 Task: Select Convenience. Add to cart, from Roadrunner for 4523 Scheuvront Drive, Broomfield, Colorado 80020, Cell Number 303-469-0514, following items : Tampax Pearl 8 Pack_x000D_
 - 1, Excedrin Extra Strength Caplets - 1
Action: Mouse moved to (244, 102)
Screenshot: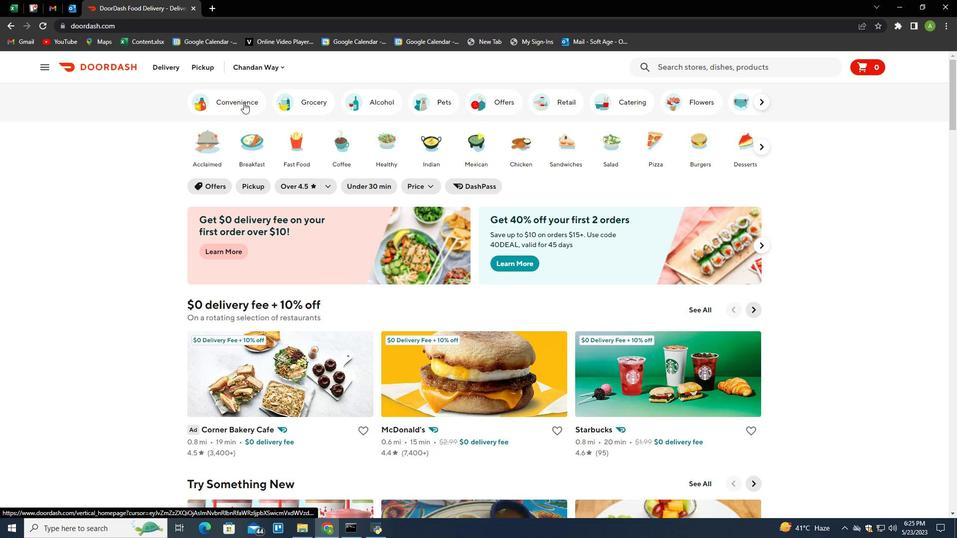 
Action: Mouse pressed left at (244, 102)
Screenshot: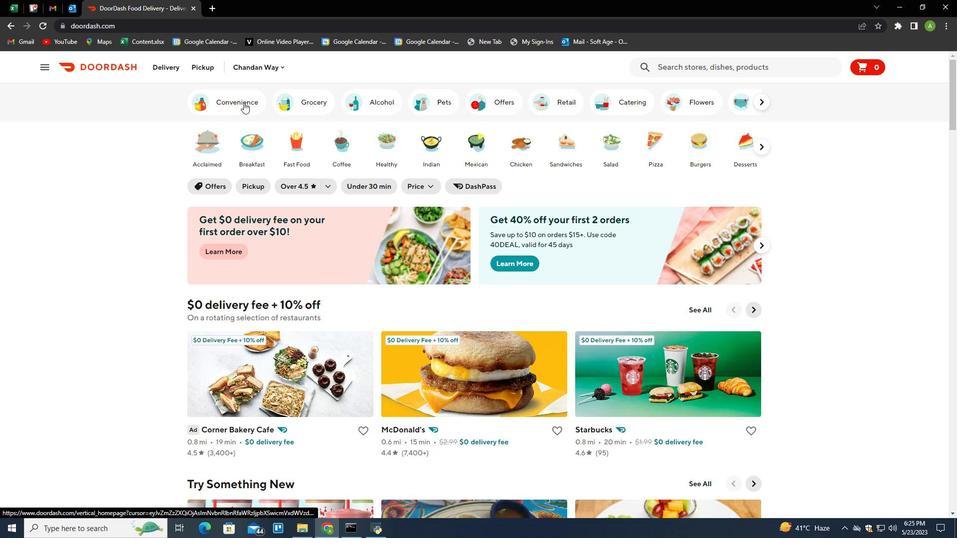 
Action: Key pressed <Key.alt_gr>
Screenshot: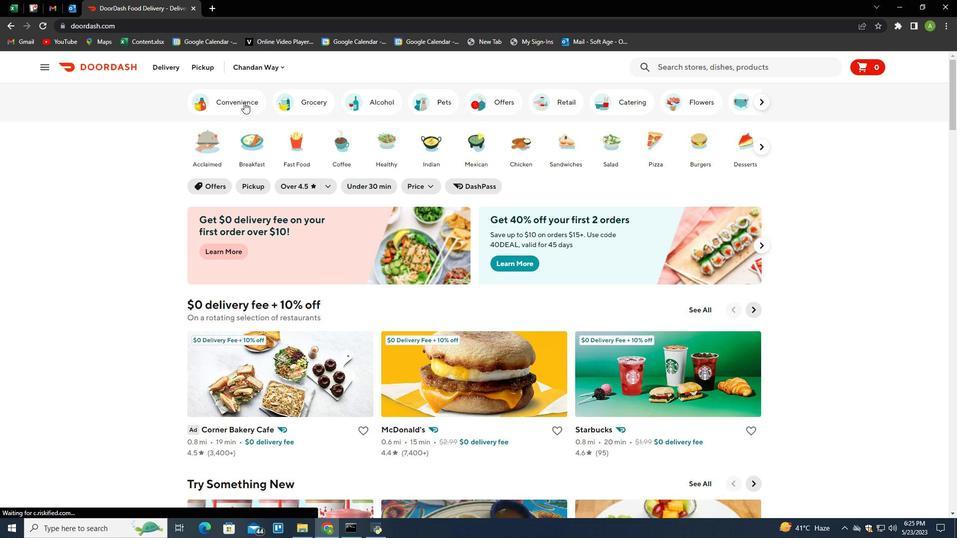 
Action: Mouse moved to (635, 418)
Screenshot: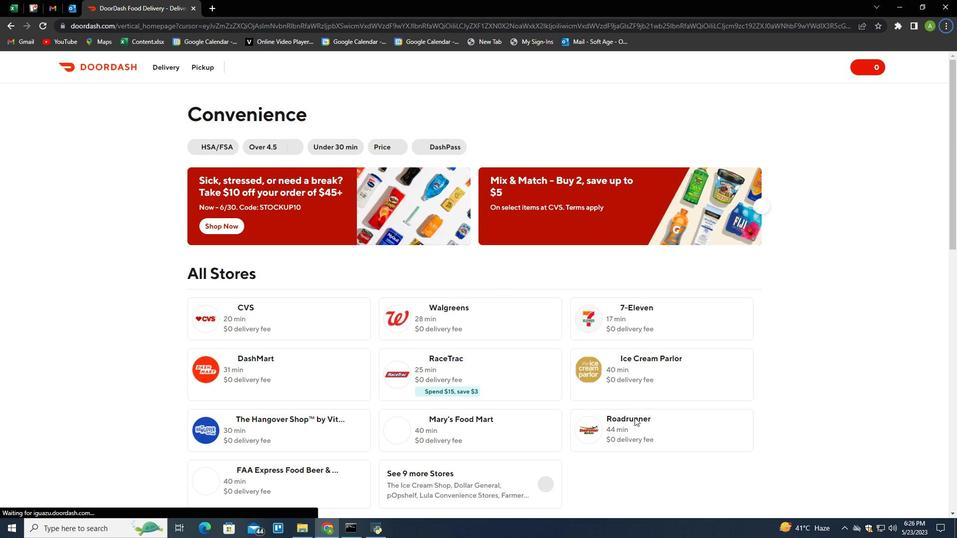
Action: Mouse pressed left at (635, 418)
Screenshot: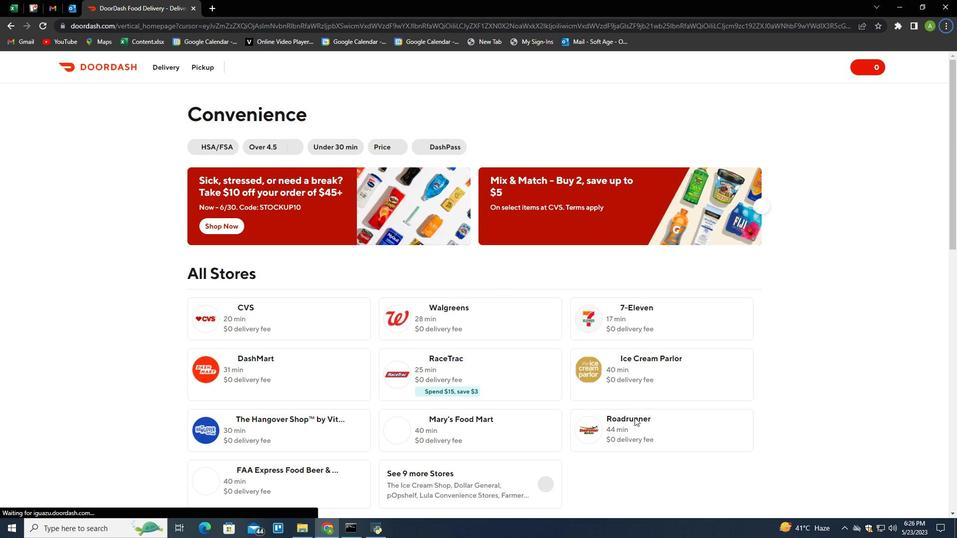 
Action: Mouse moved to (210, 62)
Screenshot: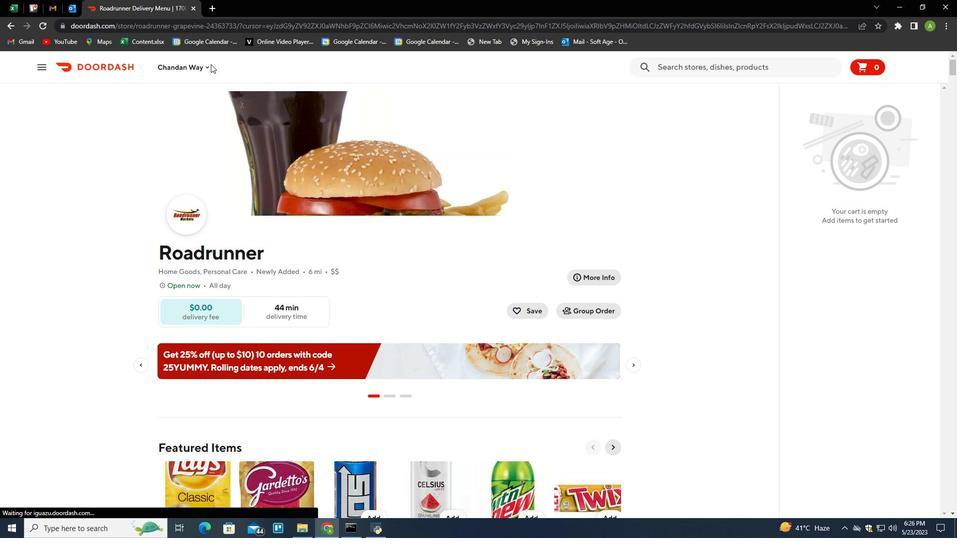 
Action: Mouse pressed left at (210, 62)
Screenshot: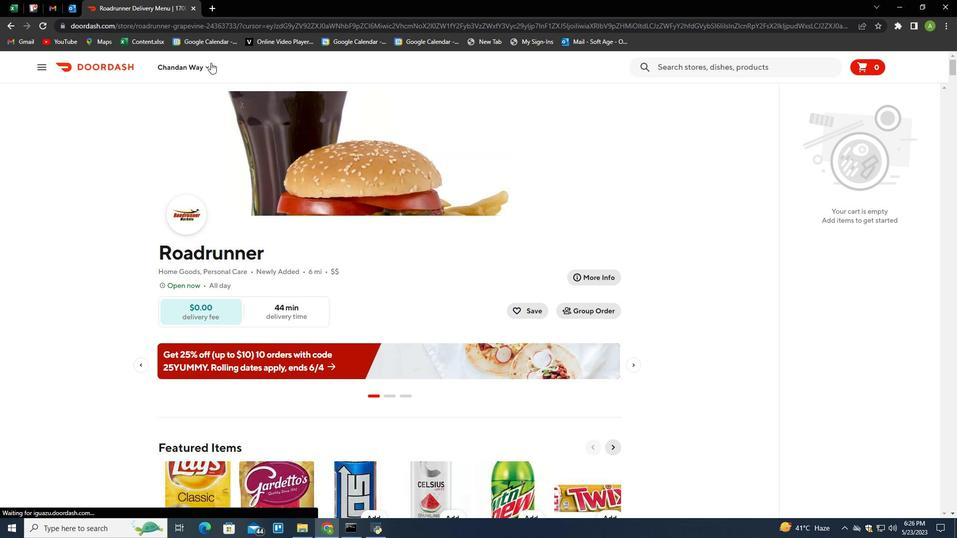 
Action: Mouse moved to (209, 110)
Screenshot: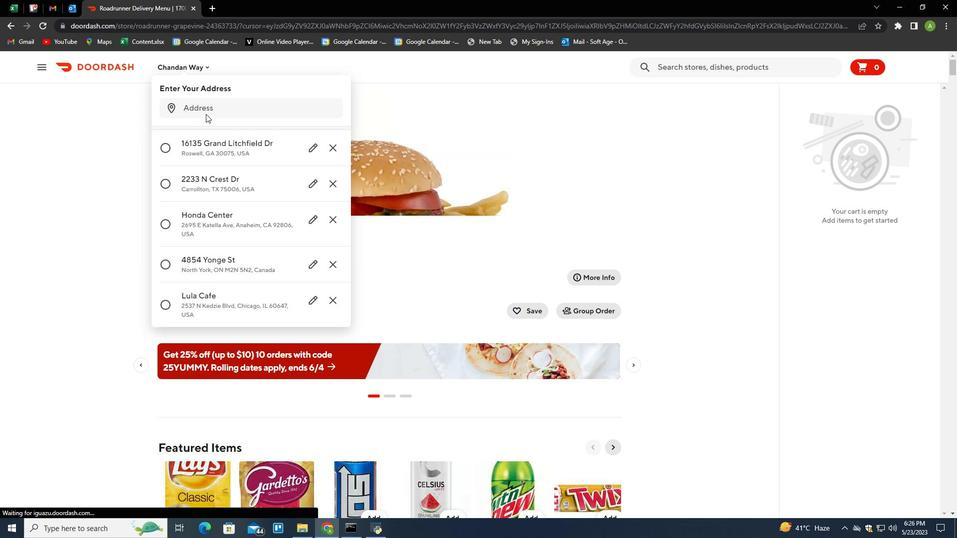 
Action: Mouse pressed left at (209, 110)
Screenshot: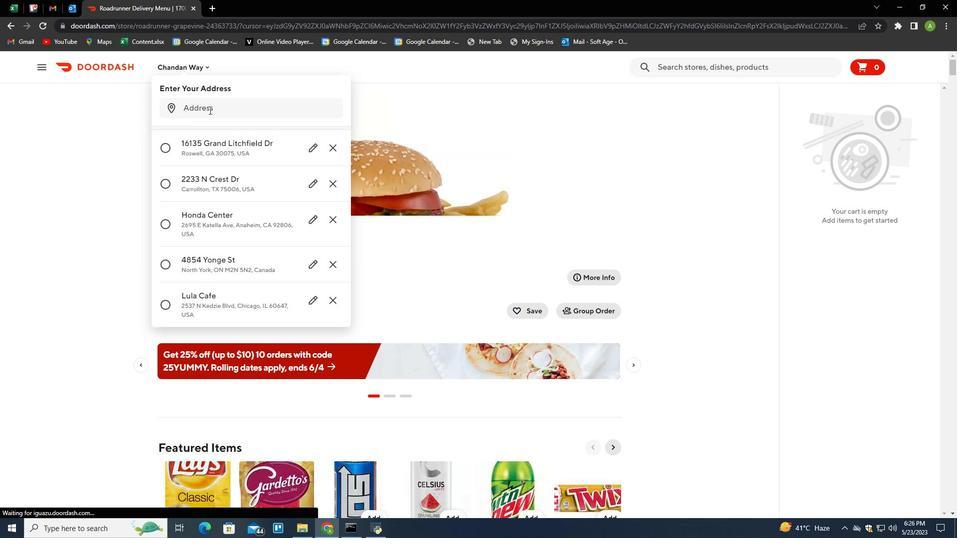 
Action: Mouse moved to (210, 109)
Screenshot: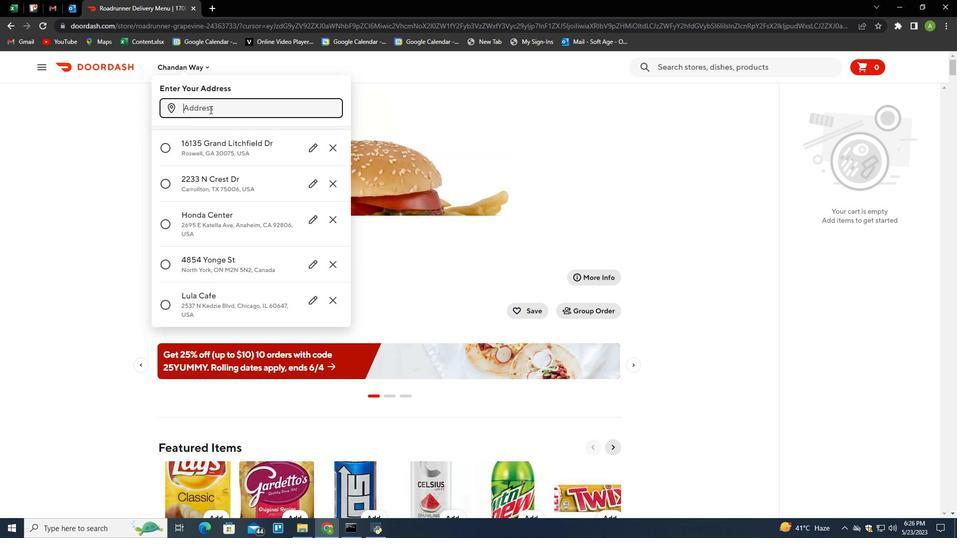 
Action: Key pressed 4523<Key.space>number<Key.backspace><Key.backspace><Key.backspace><Key.backspace><Key.backspace><Key.backspace>scheuvrony<Key.backspace>t<Key.space>drive,broomfield,coc<Key.backspace>lorado<Key.space>80020<Key.enter>
Screenshot: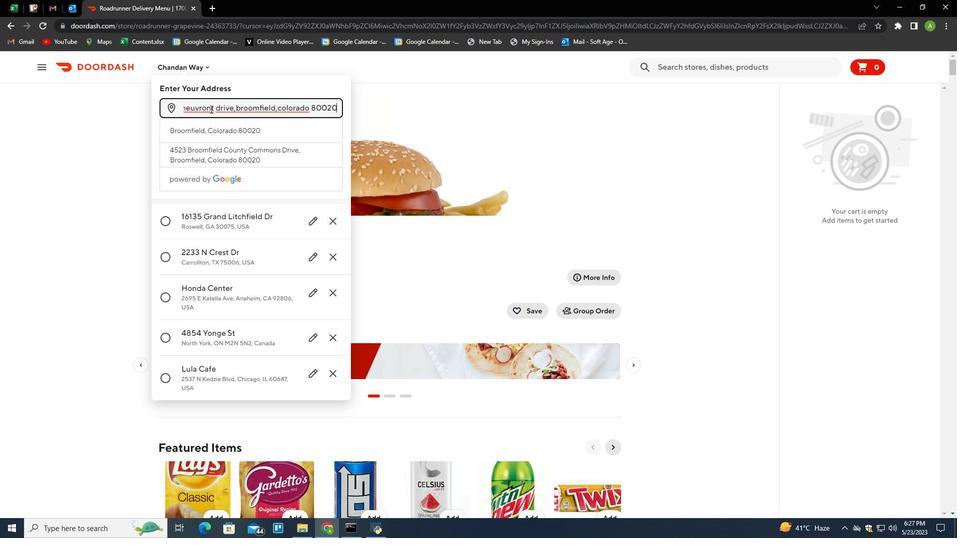 
Action: Mouse moved to (287, 377)
Screenshot: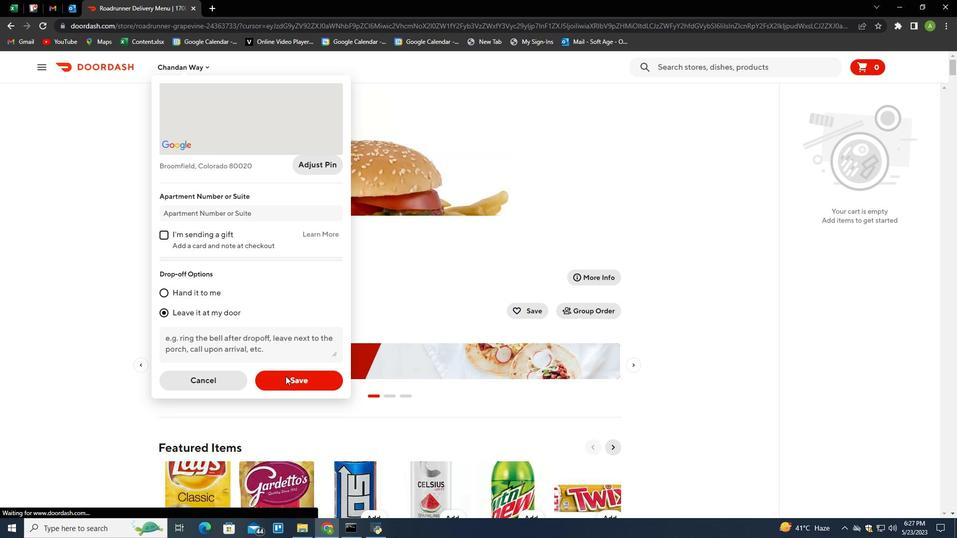 
Action: Mouse pressed left at (287, 377)
Screenshot: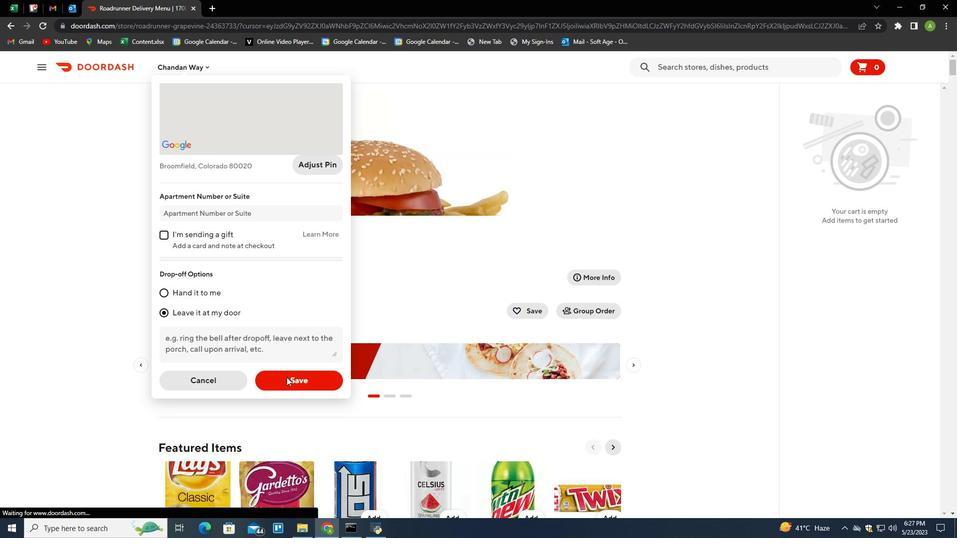 
Action: Mouse moved to (354, 207)
Screenshot: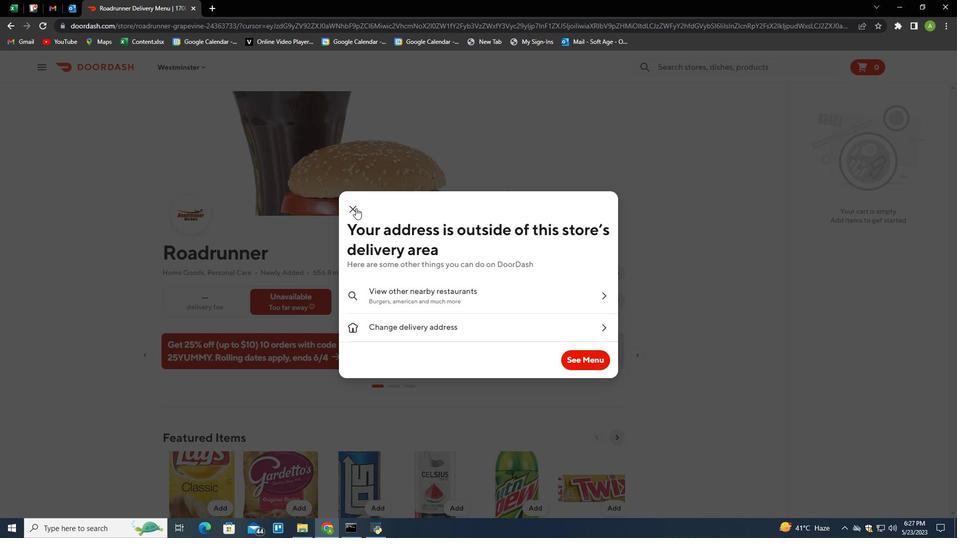
Action: Mouse pressed left at (354, 207)
Screenshot: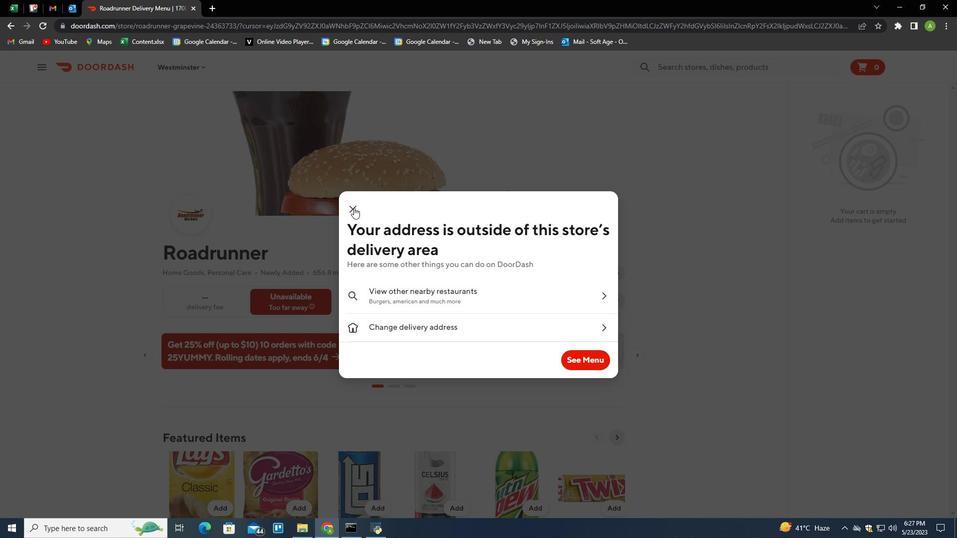 
Action: Mouse moved to (580, 267)
Screenshot: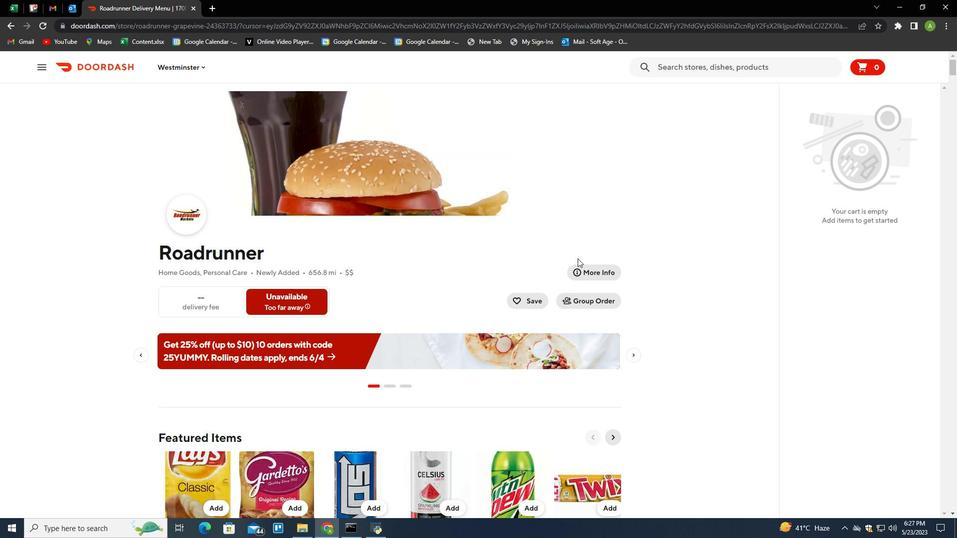 
Action: Mouse scrolled (580, 266) with delta (0, 0)
Screenshot: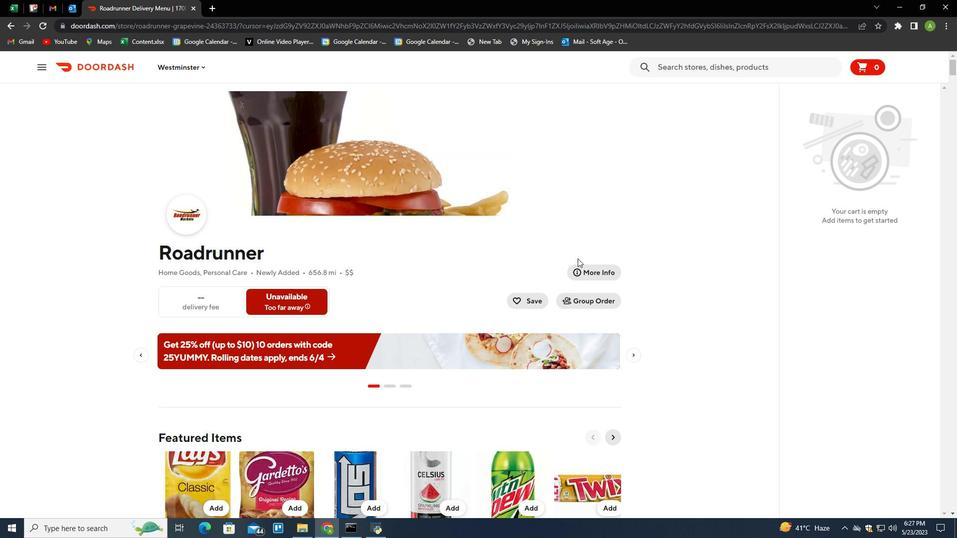 
Action: Mouse moved to (581, 271)
Screenshot: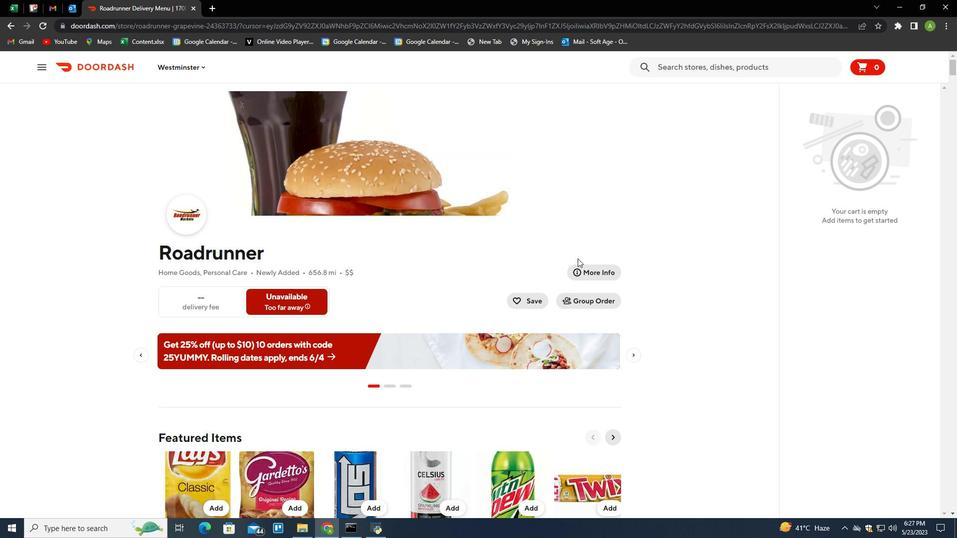 
Action: Mouse scrolled (581, 270) with delta (0, 0)
Screenshot: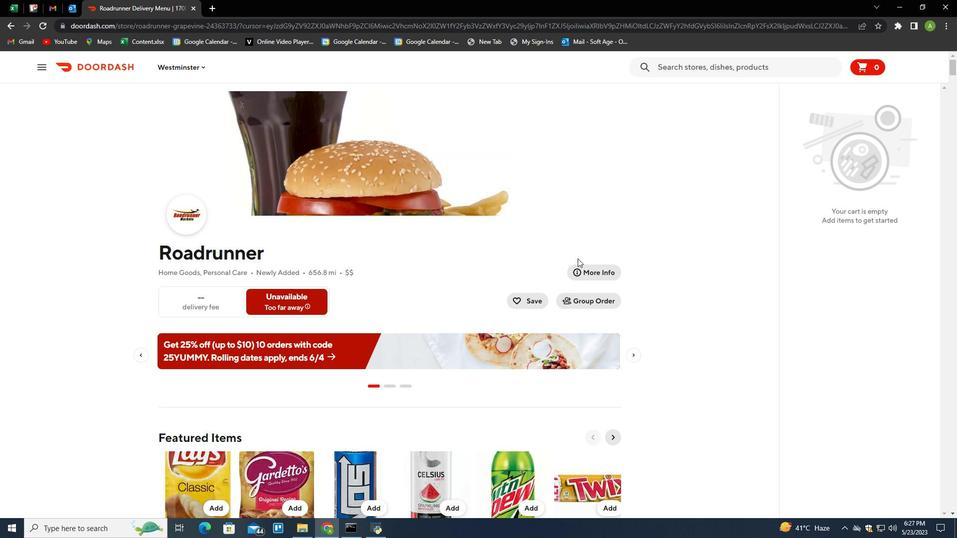 
Action: Mouse moved to (582, 278)
Screenshot: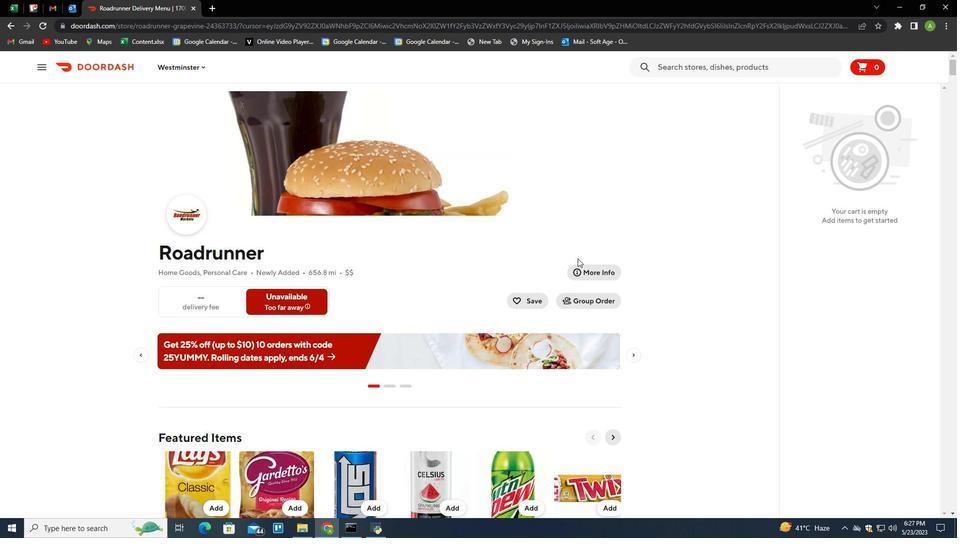 
Action: Mouse scrolled (582, 273) with delta (0, 0)
Screenshot: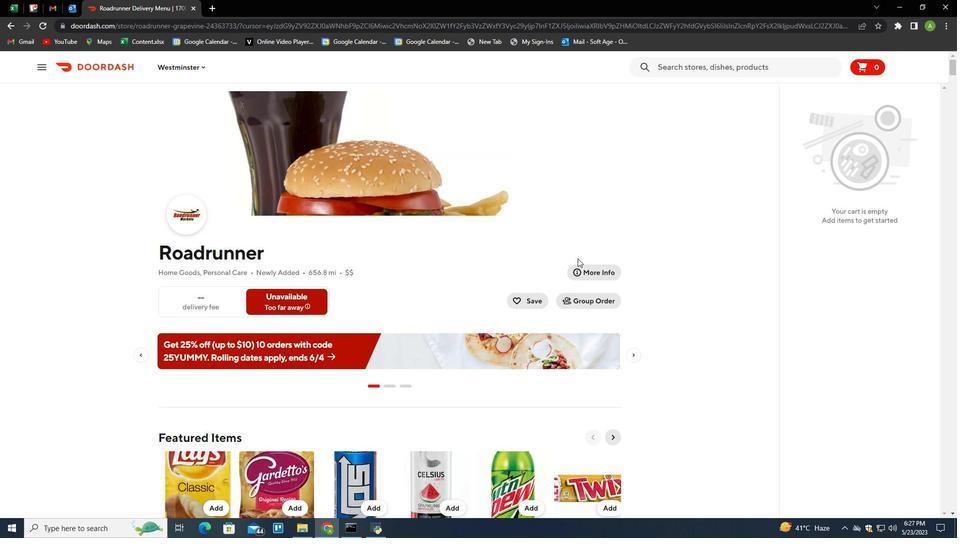 
Action: Mouse moved to (585, 288)
Screenshot: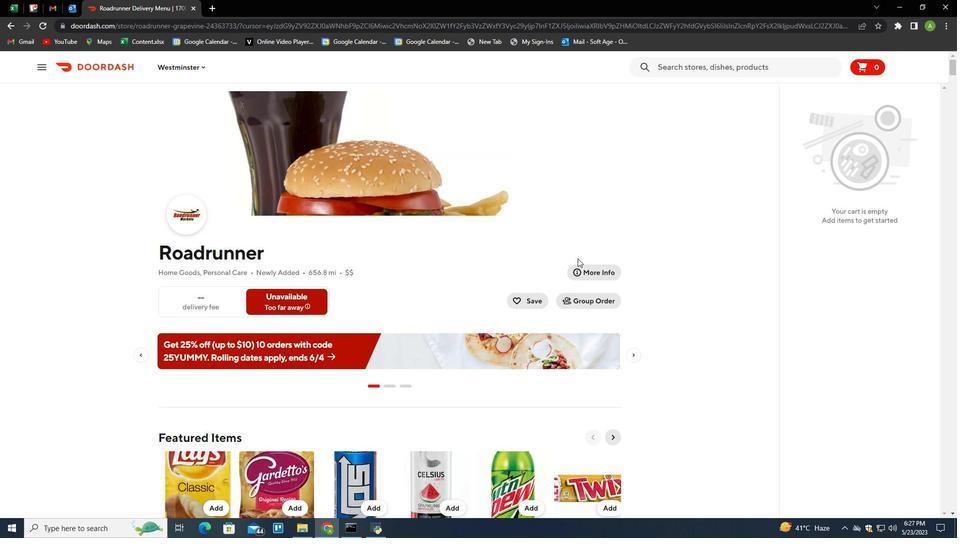 
Action: Mouse scrolled (583, 281) with delta (0, 0)
Screenshot: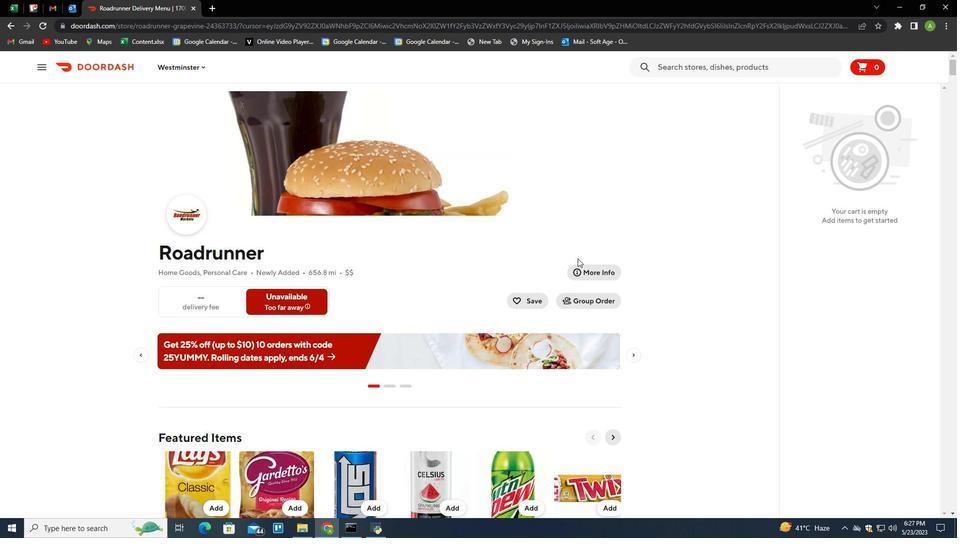 
Action: Mouse moved to (587, 309)
Screenshot: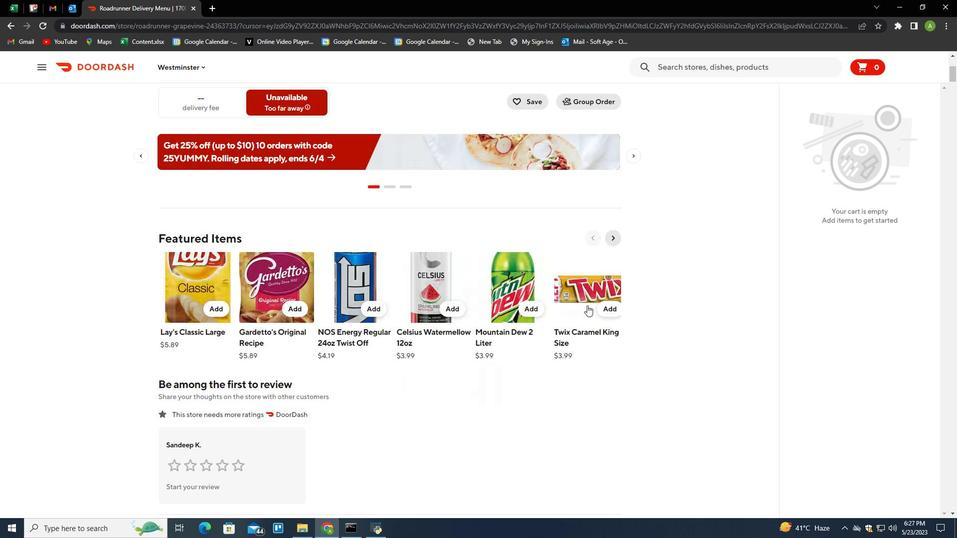 
Action: Mouse scrolled (587, 307) with delta (0, 0)
Screenshot: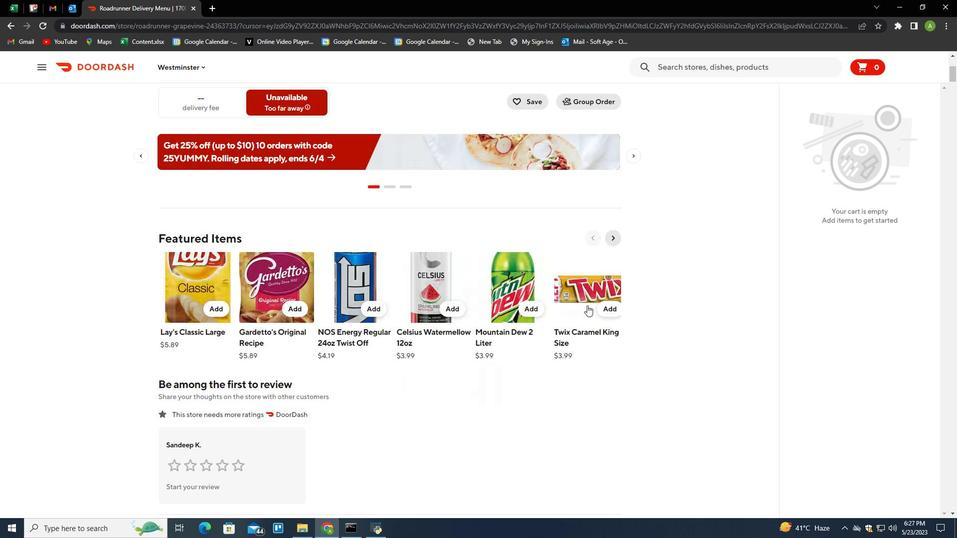 
Action: Mouse moved to (587, 311)
Screenshot: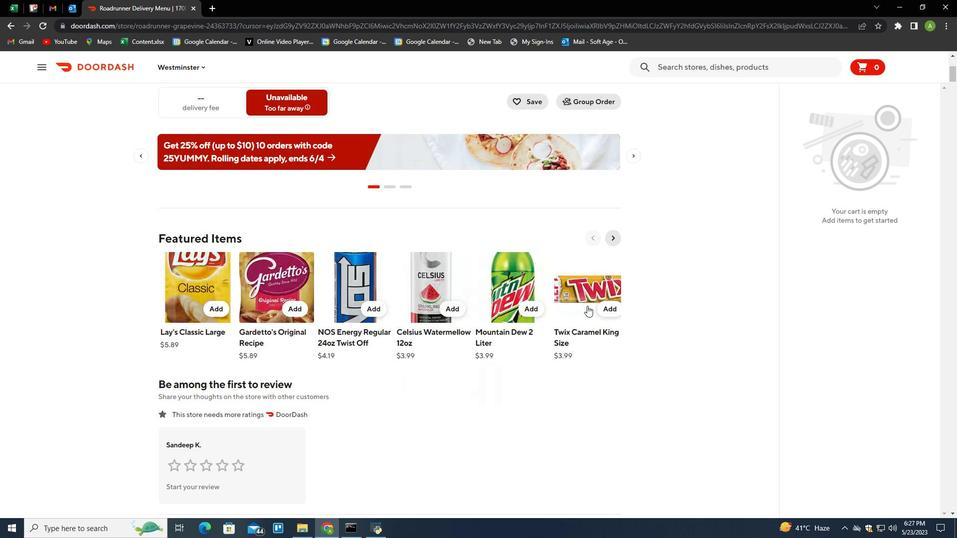 
Action: Mouse scrolled (587, 309) with delta (0, 0)
Screenshot: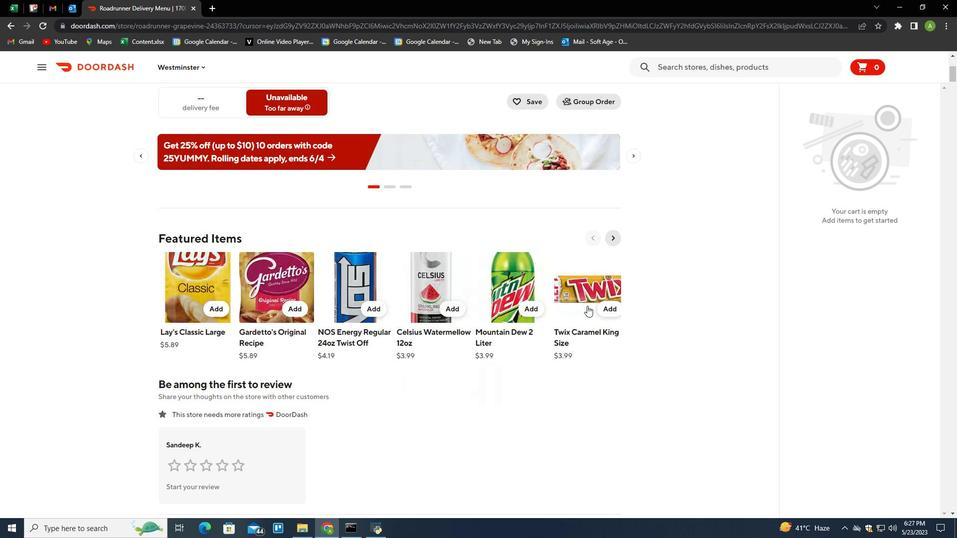 
Action: Mouse moved to (582, 331)
Screenshot: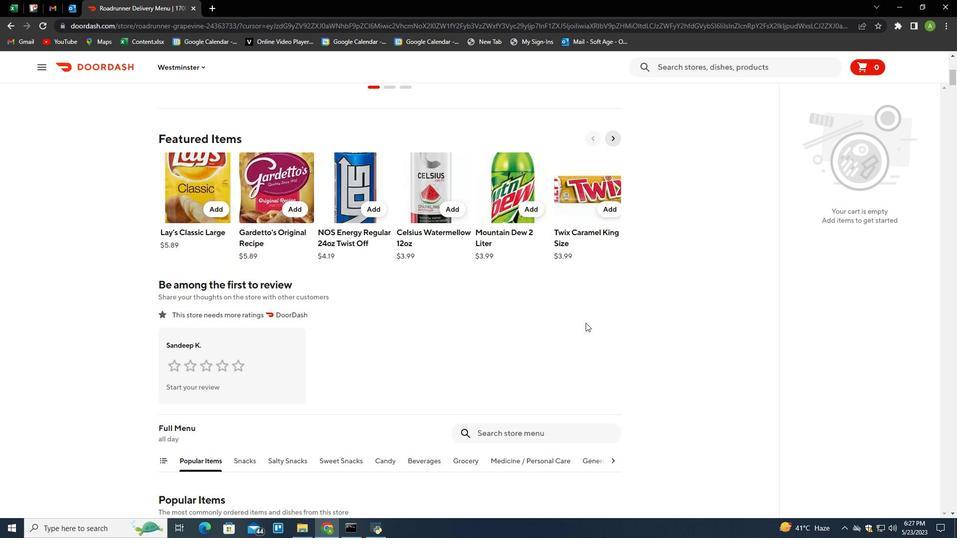 
Action: Mouse scrolled (582, 330) with delta (0, 0)
Screenshot: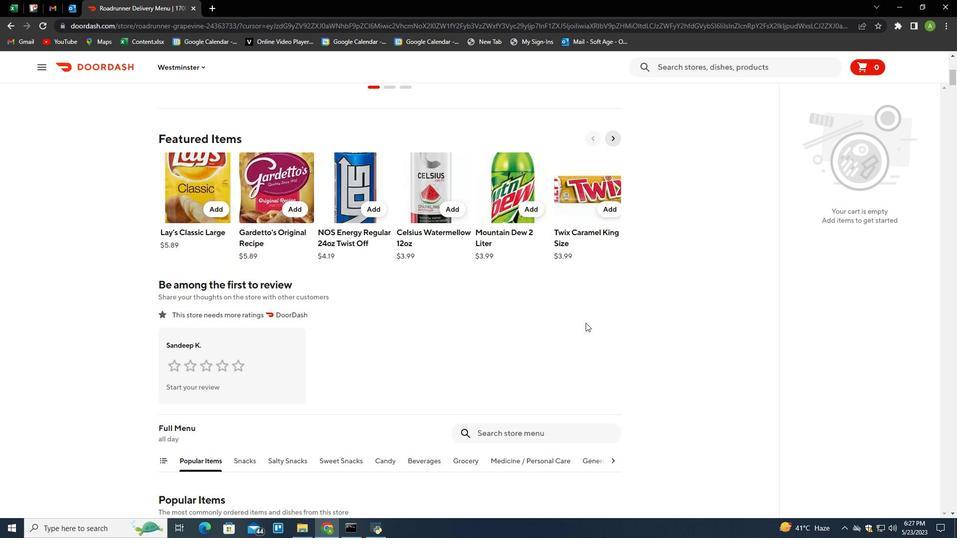
Action: Mouse moved to (578, 340)
Screenshot: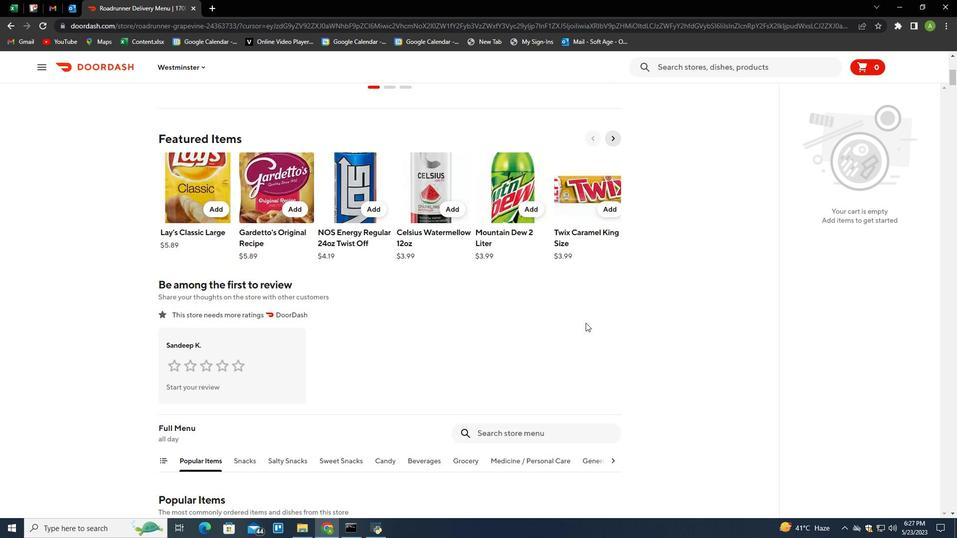 
Action: Mouse scrolled (578, 340) with delta (0, 0)
Screenshot: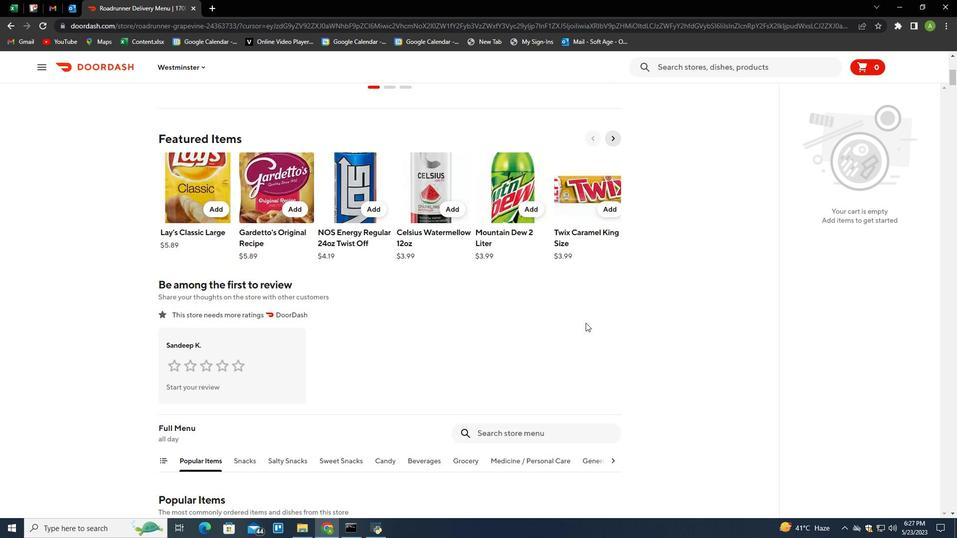 
Action: Mouse moved to (542, 328)
Screenshot: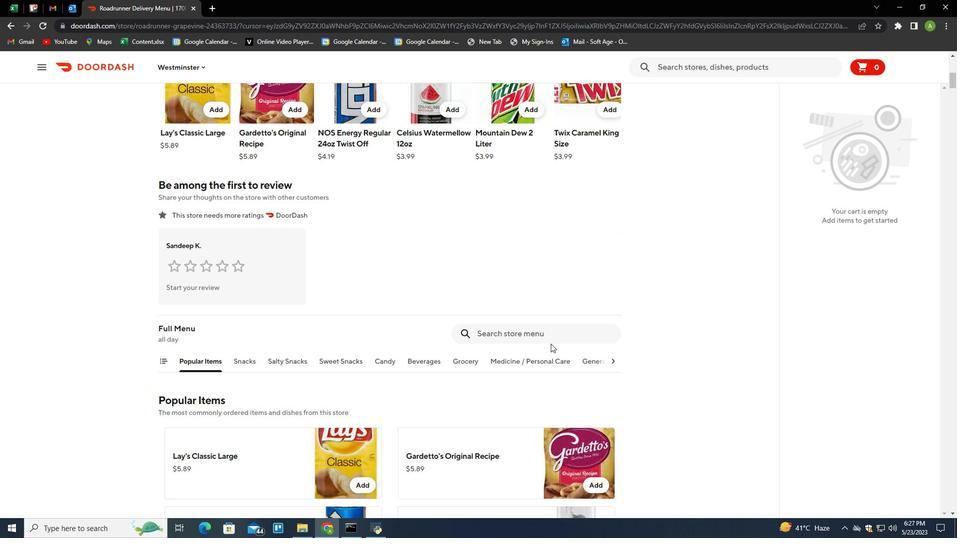 
Action: Mouse pressed left at (542, 328)
Screenshot: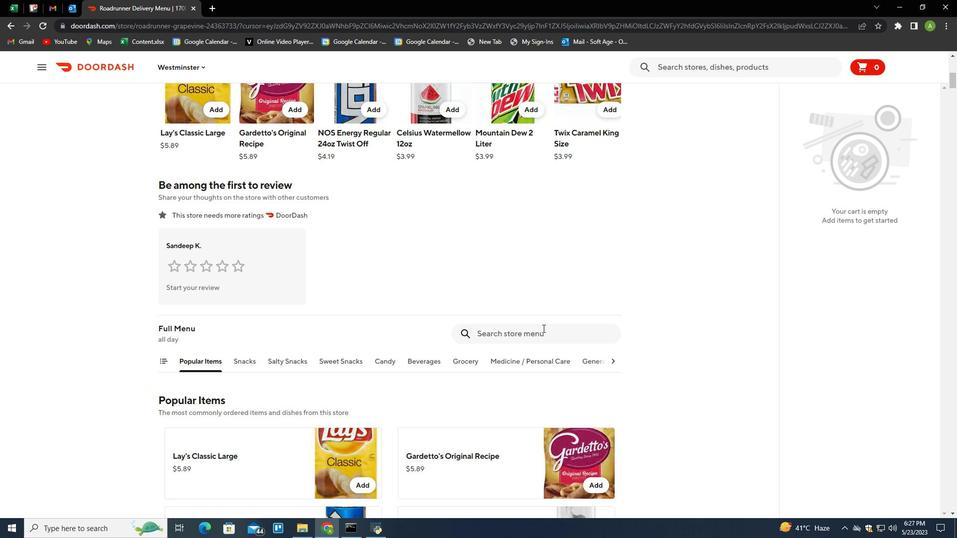 
Action: Mouse moved to (479, 279)
Screenshot: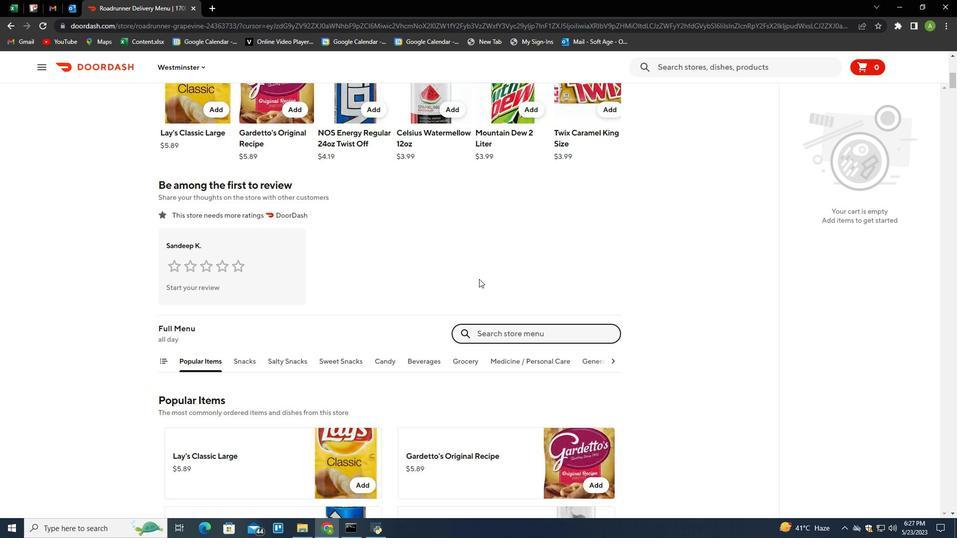 
Action: Key pressed tampax<Key.space>pearl<Key.space>8<Key.space>pack<Key.enter>
Screenshot: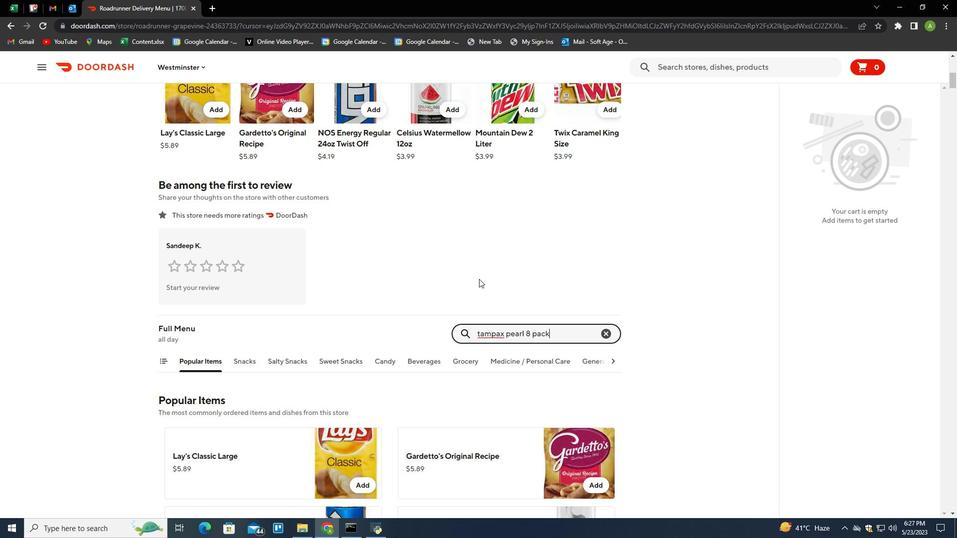 
Action: Mouse moved to (357, 268)
Screenshot: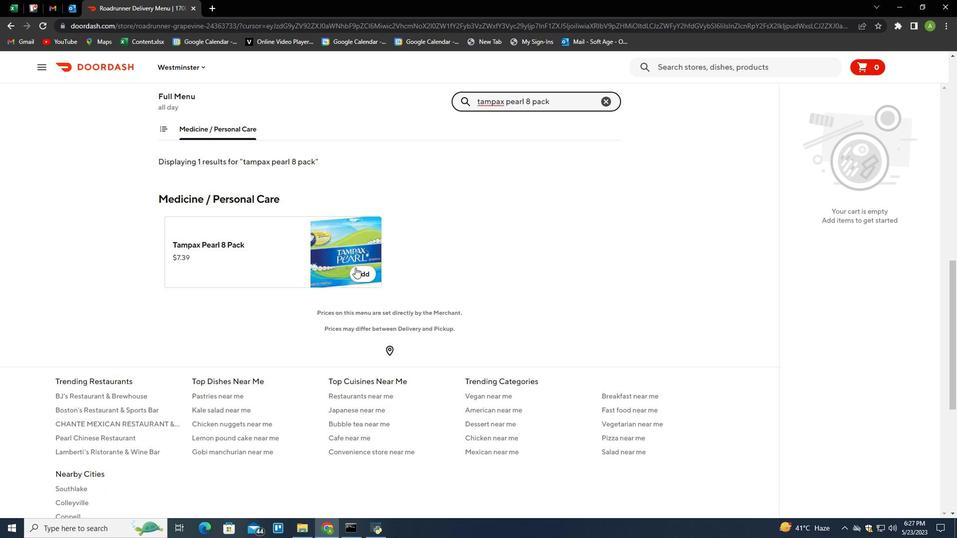 
Action: Mouse pressed left at (357, 268)
Screenshot: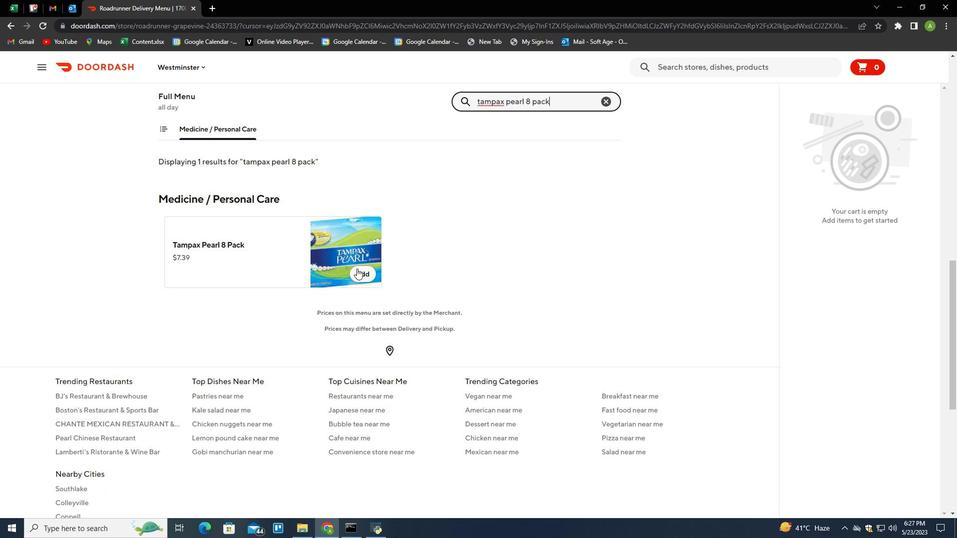 
Action: Mouse moved to (602, 102)
Screenshot: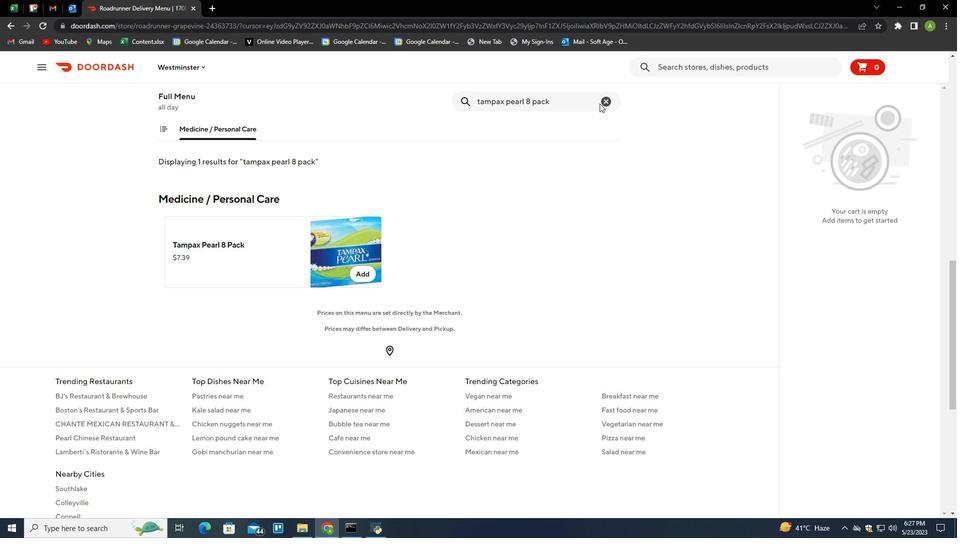 
Action: Mouse pressed left at (602, 102)
Screenshot: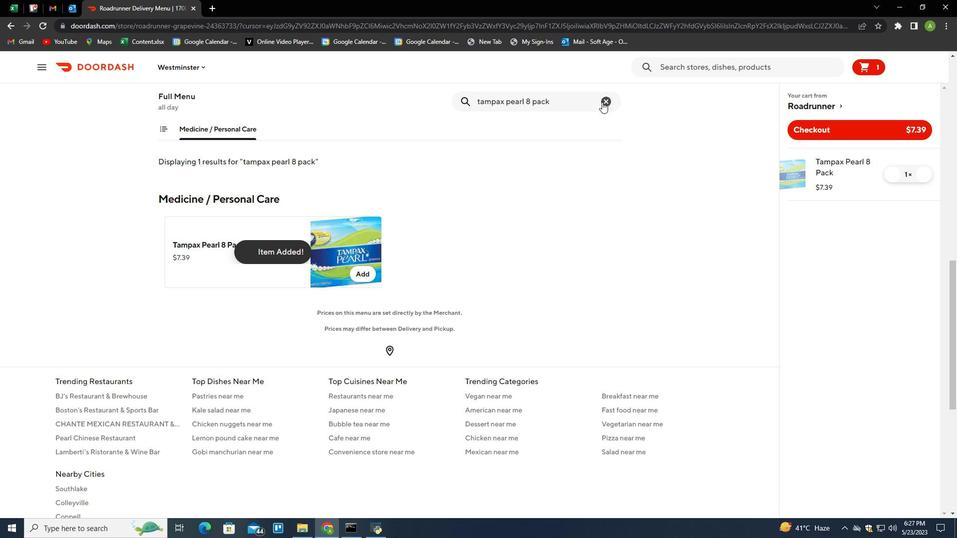 
Action: Mouse moved to (517, 134)
Screenshot: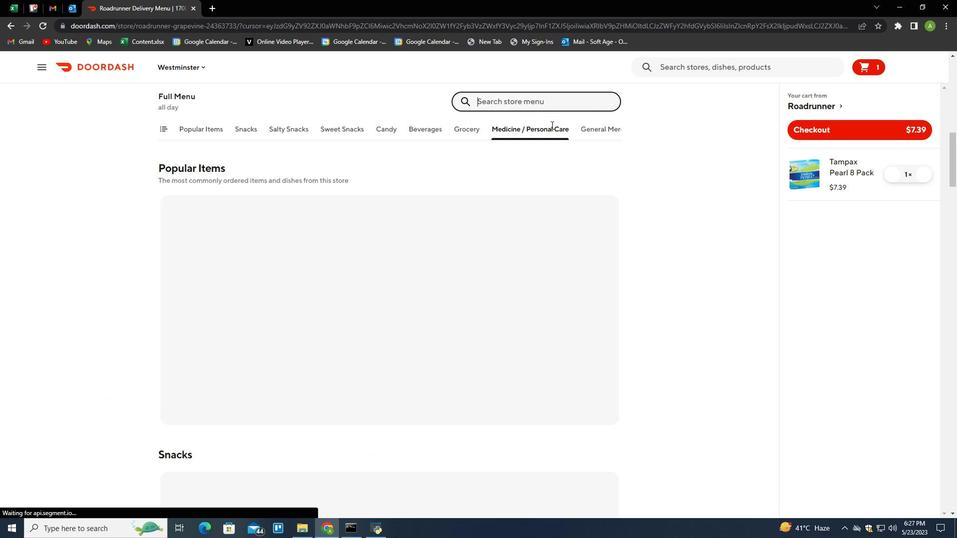 
Action: Key pressed extra<Key.space>strength<Key.space>caplets<Key.enter>
Screenshot: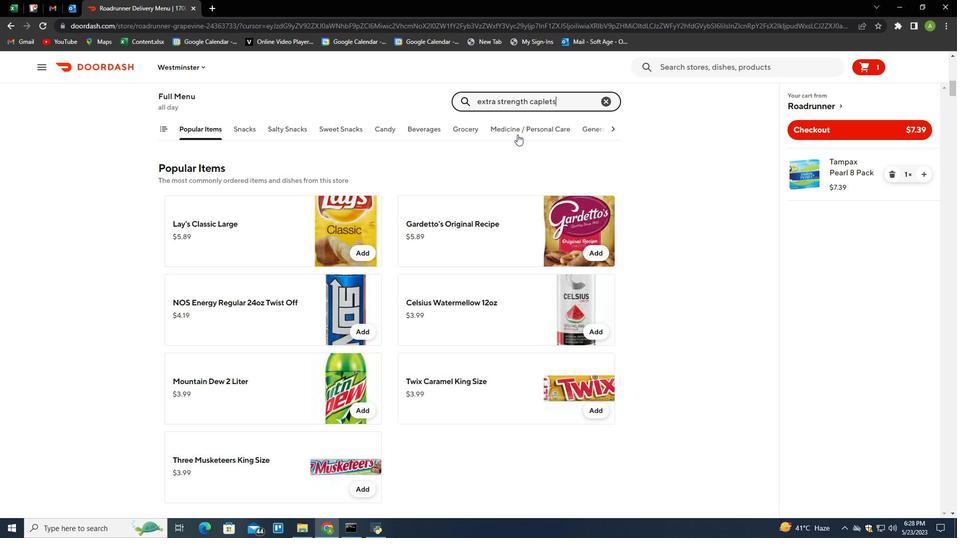 
Action: Mouse moved to (364, 270)
Screenshot: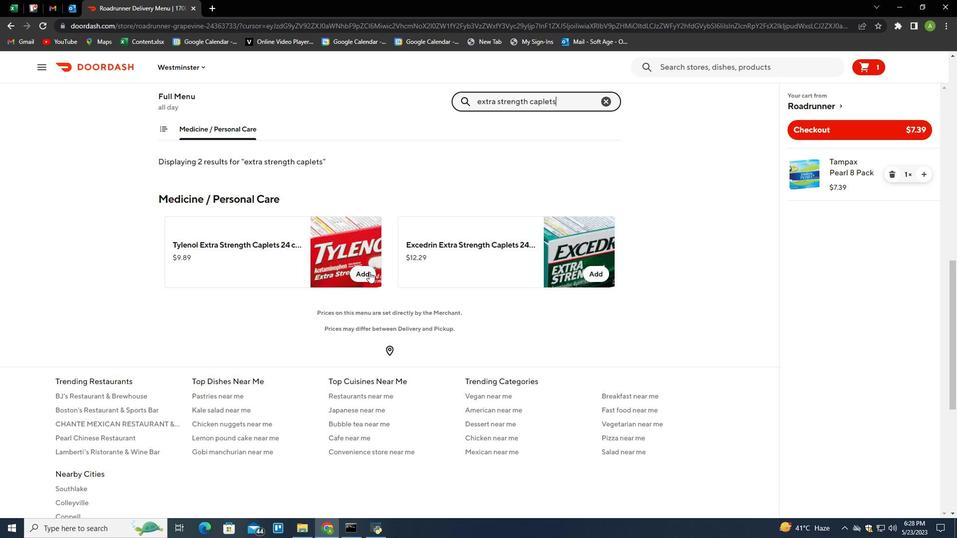
Action: Mouse pressed left at (364, 270)
Screenshot: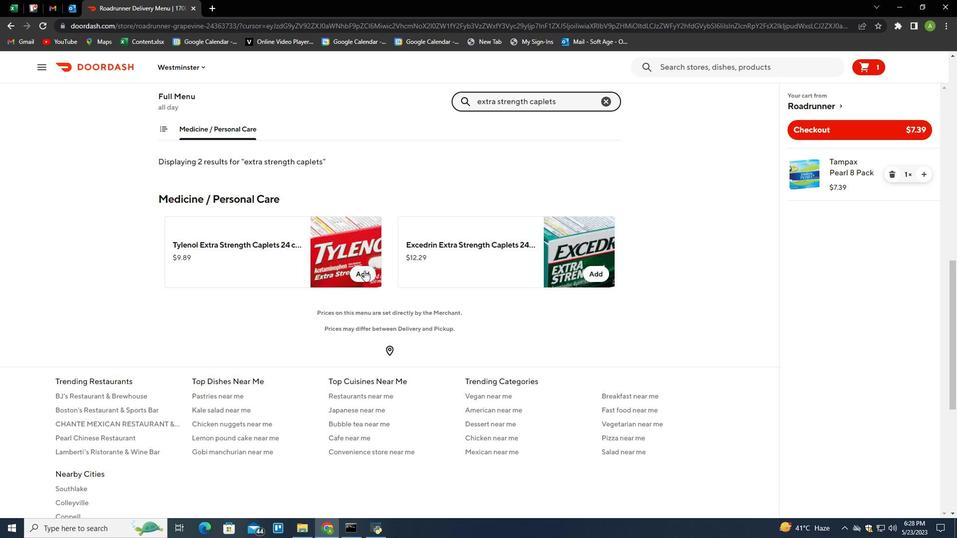 
Action: Mouse moved to (838, 136)
Screenshot: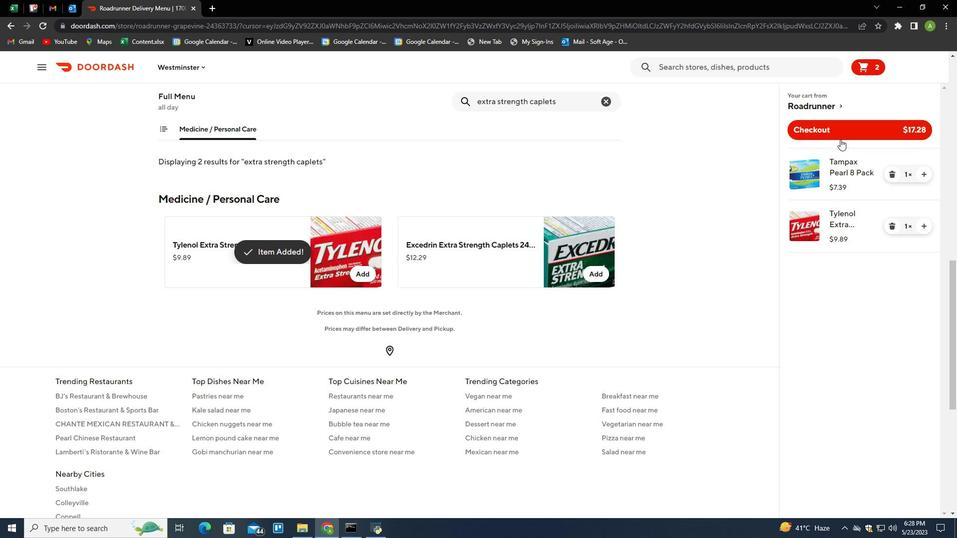 
Action: Mouse pressed left at (838, 136)
Screenshot: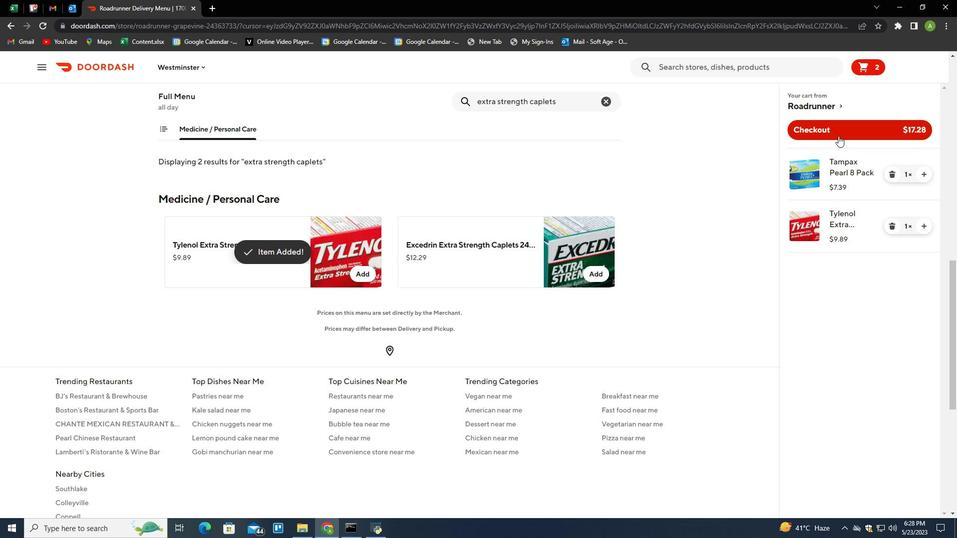 
Action: Mouse moved to (835, 137)
Screenshot: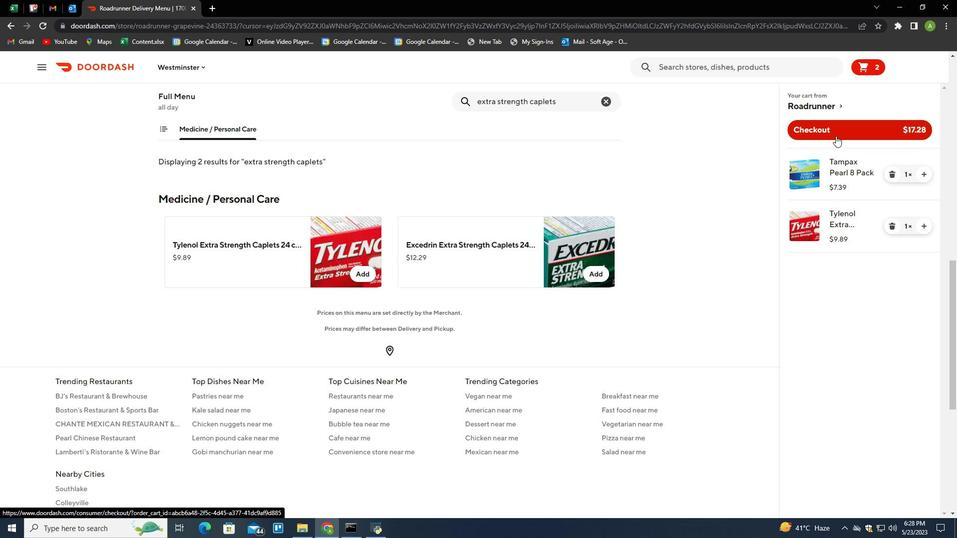 
